 Task: Create an animated 3D plot of a moving wavefront in optics.
Action: Mouse moved to (141, 57)
Screenshot: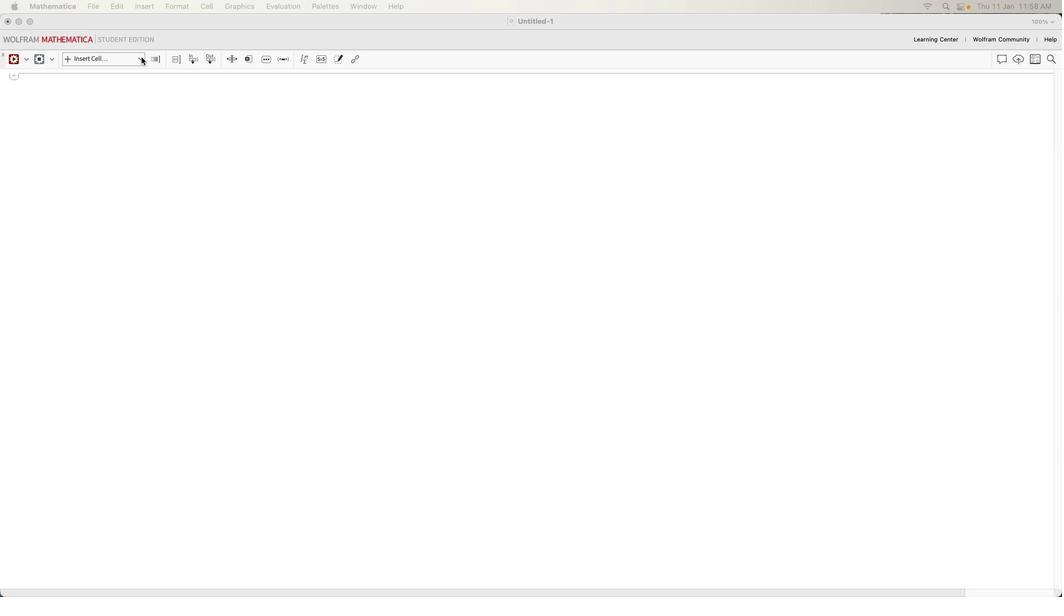 
Action: Mouse pressed left at (141, 57)
Screenshot: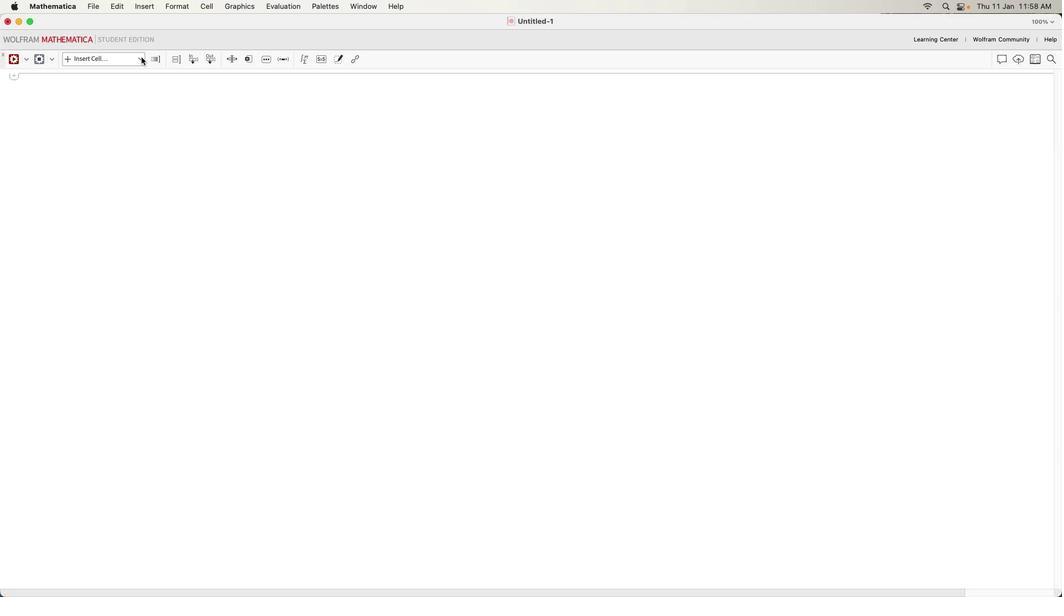 
Action: Mouse pressed left at (141, 57)
Screenshot: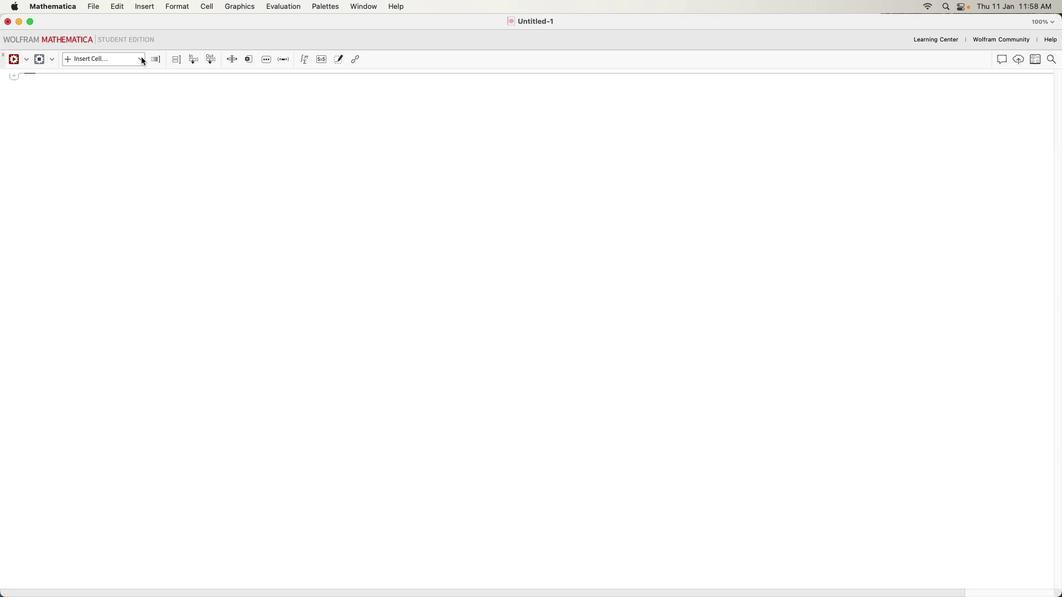 
Action: Mouse moved to (99, 201)
Screenshot: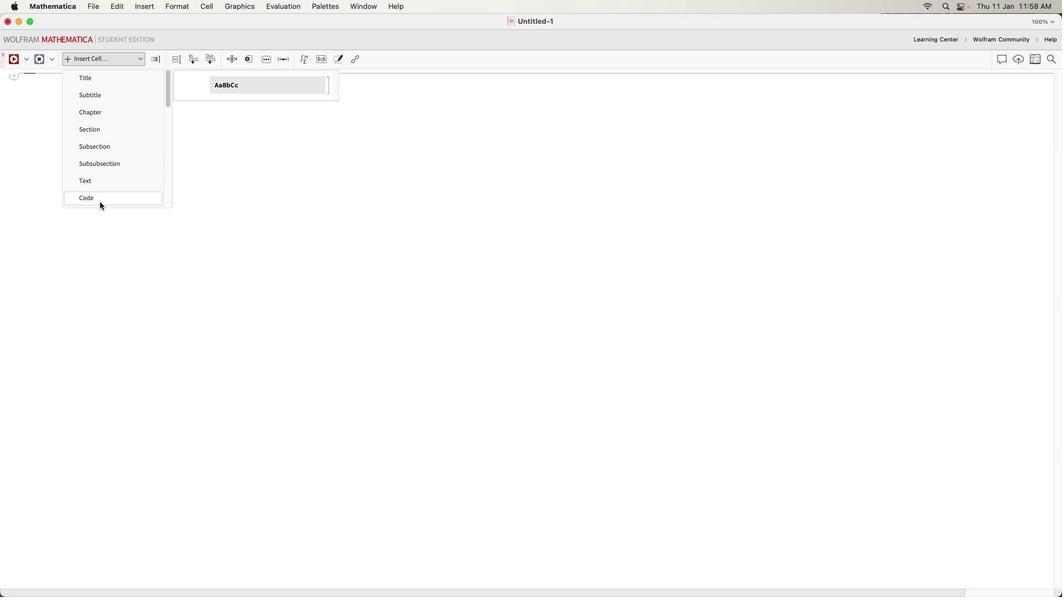 
Action: Mouse pressed left at (99, 201)
Screenshot: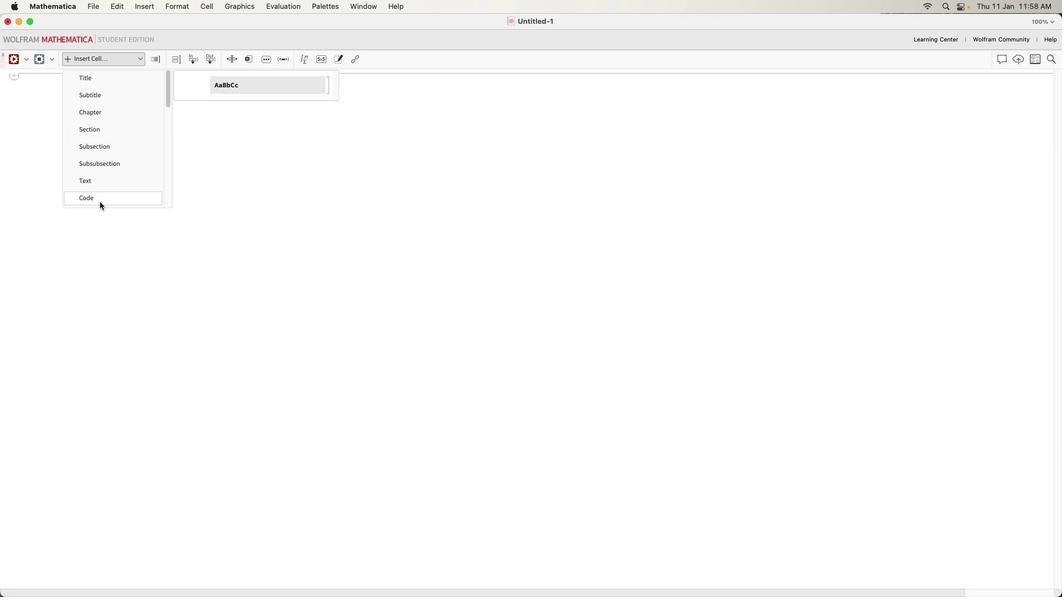 
Action: Mouse moved to (29, 21)
Screenshot: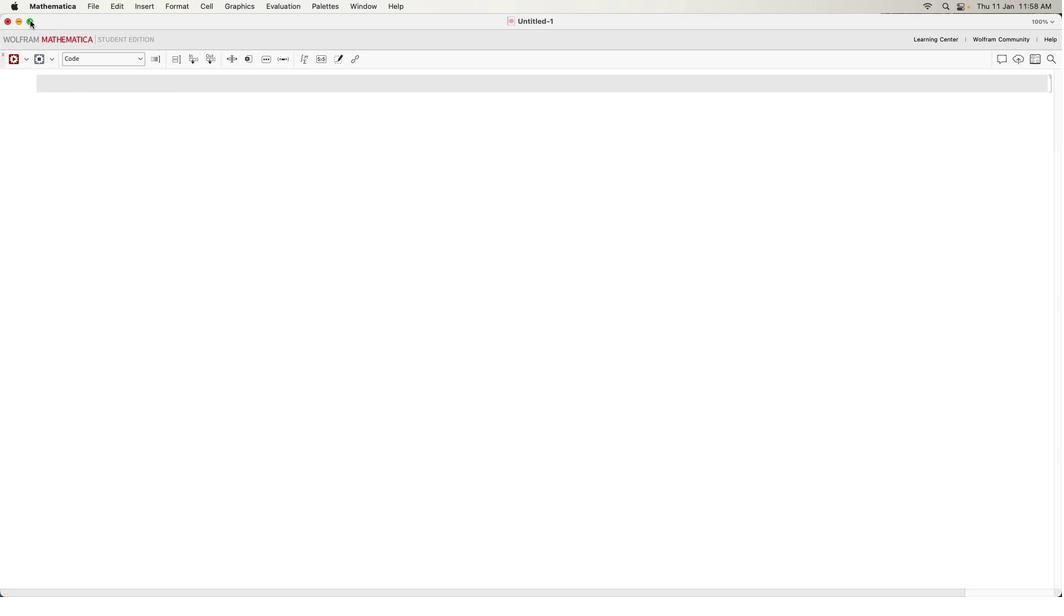 
Action: Mouse pressed left at (29, 21)
Screenshot: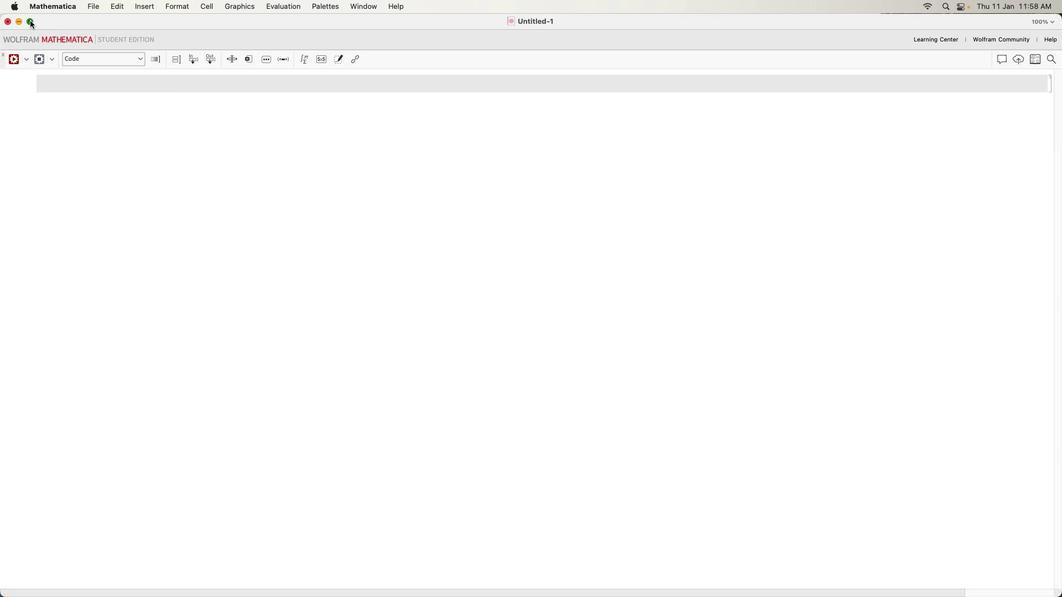 
Action: Mouse moved to (75, 57)
Screenshot: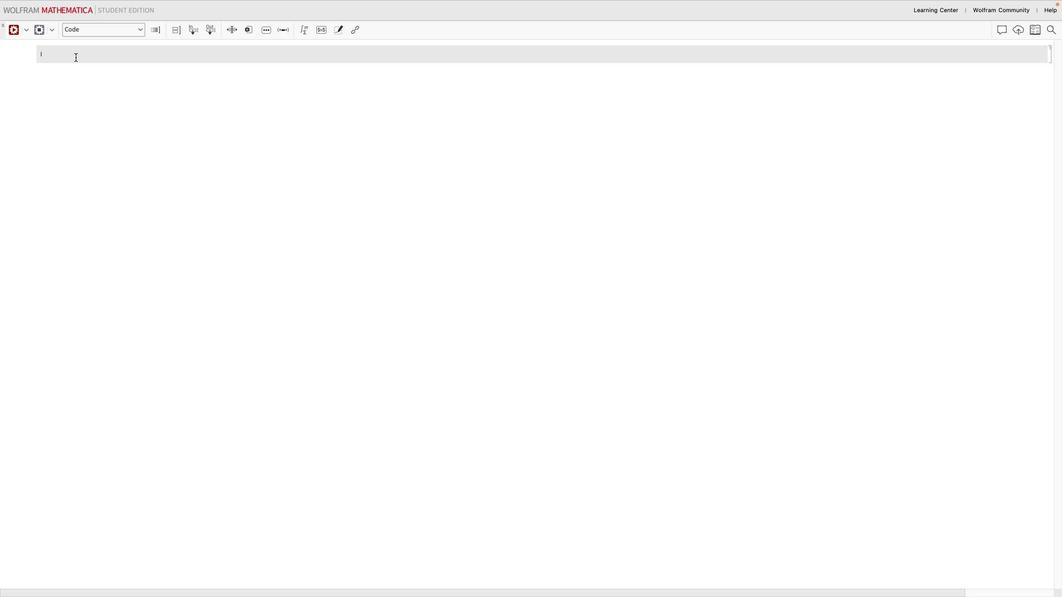 
Action: Key pressed 'a''m''p''l''i''t''u''d''e''=''1'';'Key.enter'f''r''e''q''u''e''n''c''y''=''1'';'Key.enter's''p''e''e''d''=''1'';'Key.enter'w''a''v''e''f''r''o''n''t''[''x'Key.shift_r'_'','Key.space't'Key.shift_r'_'Key.rightKey.shift_r':''=''a''m''p''l''i''t''u''d''e'Key.spaceKey.shift'S''i''n''[''2'Key.spaceKey.shift'P''i'Key.space'f''r''e''q''u''e''n''c''y'Key.spaceKey.shift_r'(''x''-'Key.space's''p''e''e''d'Key.space't'Key.shift_r')'Key.rightKey.enterKey.backspace';'Key.enterKey.shift'M''a''n''i''p''u''l''a''t''e''['Key.enterKey.shift'P''l''o''t'Key.shift'#'Key.backspace'3'Key.shift'D''[''w''a''v''e''f''r''o''n''t''[''x'','Key.space't'Key.right','Key.spaceKey.shift_r'{''x'','Key.space'-''5'','Key.space'5'Key.right','Key.spaceKey.shift_r'{''y'','Key.space'-''5'','Key.space'5'Key.right','Key.enterKey.shift'P''l''o''t'Key.shift'R''a''n''g''e'Key.space'-'Key.shift_r'>'Key.spaceKey.shift_r'{'Key.shift_r'{''-''5'','Key.space'5'Key.shift_r'}'','Key.spaceKey.shift_r'{''-''5'','Key.space'5'Key.right','Key.spaceKey.shift_r'{''-''1'','Key.space'1'Key.rightKey.right','Key.enterKey.shift'M''e''s''h'Key.shift'F''u''n''c''t''i''o''n''s'Key.space'-'Key.shift_r'>'Key.spaceKey.shift_r'{'Key.shift'#''3'Key.spaceKey.shift_r'&'Key.right','Key.enterKey.shift'M''e''s''h'Key.shift'S''t''y''l''e'Key.space'-'Key.shift_r'>'Key.spaceKey.shift_r'{'Key.shift_r'{'Key.shift'T''h''i''c''k'','Key.spaceKey.shift'R''e''d'Key.rightKey.right','Key.enterKey.shift'B''o''x''e''d'Key.space'-'Key.shift_r'>'Key.shift'F''a''l''s''e'','Key.enterKey.shift'A''x''e''s'Key.shift'L''a''b''e''l'Key.space'-'Key.shift_r'>'Key.spaceKey.shift_r'{'Key.shift_r'"'Key.shift'X'Key.right','Key.spaceKey.shift_r'"'Key.shift'Y'Key.right','Key.spaceKey.shift_r'"'Key.shift'W''a''v''e''f''r''o''n''t'Key.rightKey.right','Key.enterKey.shift'P''l''o''t'Key.shift'L''a''b''e''l'Key.space'-'Key.shift_r'>'Key.spaceKey.shift'S''t''r''i''n''g'Key.shift'F''o''r''m''['Key.shift_r'"'Key.shift'W''a''v''e'Key.shift'f''r''o''n''t'Key.space'a''t'Key.space't'Key.space'='"'""'"Key.right','Key.space't'Key.right','Key.enterKey.shift'V''i''e''w'Key.shift'P''o''i''n''t'Key.space'-'Key.shift_r'>'Key.shift_r'{''2'','Key.space'-''2'','Key.space'1'Key.rightKey.right','Key.enterKey.shift_r'{''t'','Key.space'0'','Key.space'5'','Key.space'0''.''1'Key.rightKey.rightKey.leftKey.enter
Screenshot: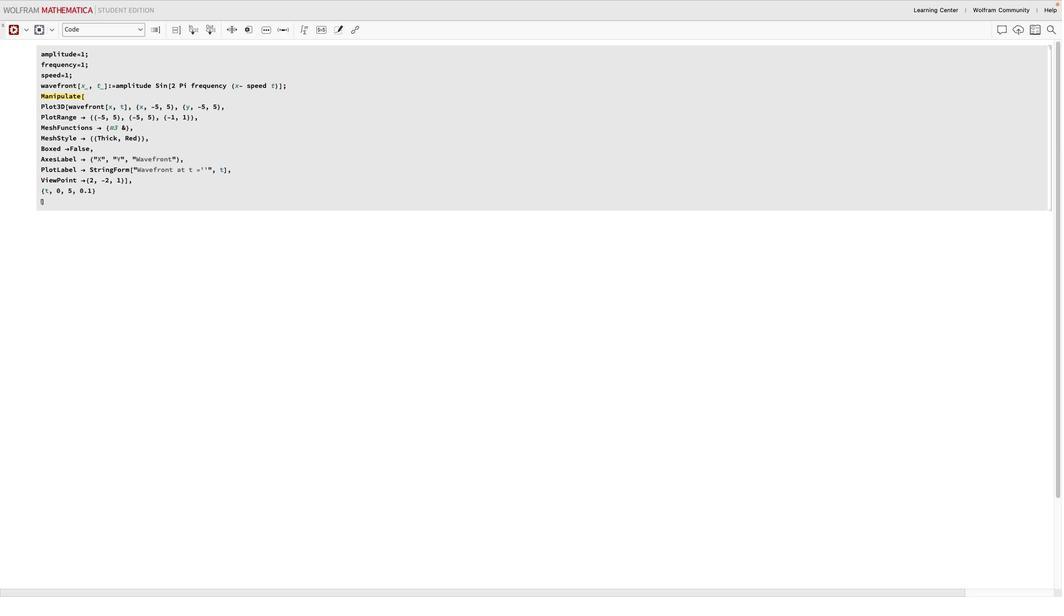 
Action: Mouse moved to (12, 26)
Screenshot: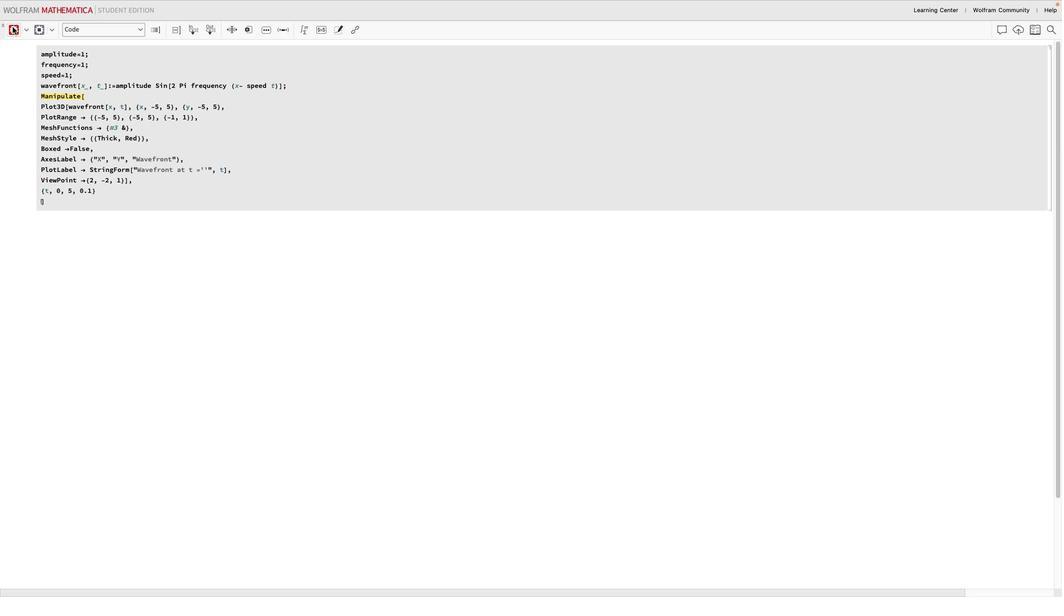 
Action: Mouse pressed left at (12, 26)
Screenshot: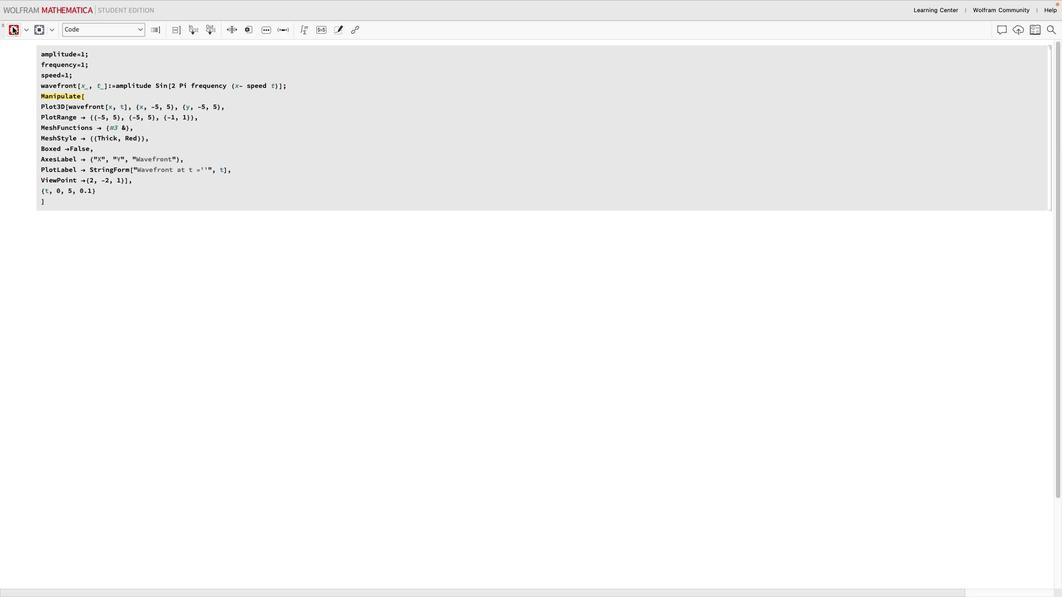 
Action: Mouse moved to (470, 101)
Screenshot: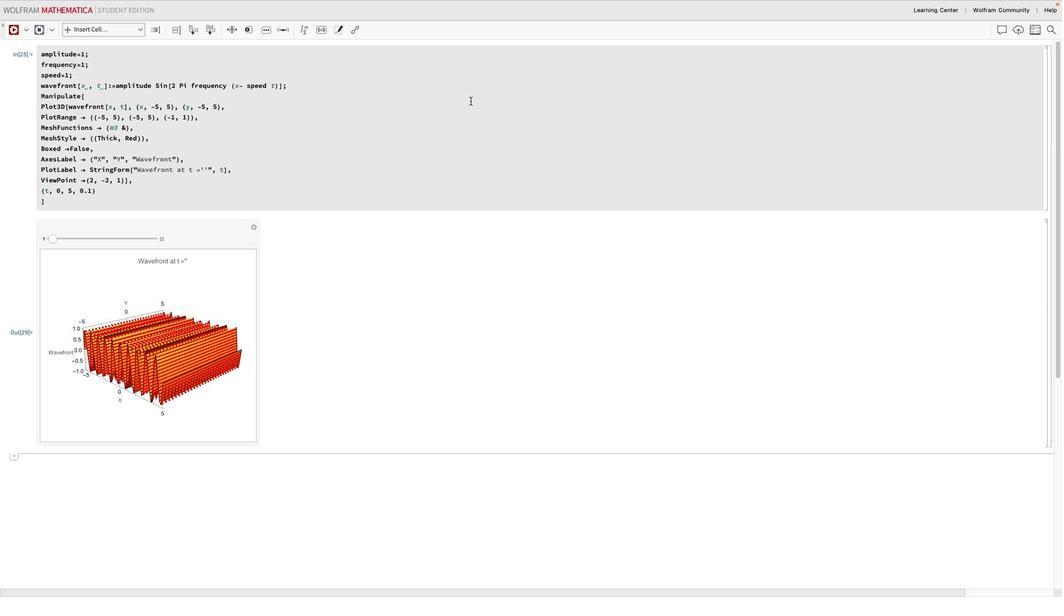 
